 Task: Create Card Content Performance Review in Board Digital Marketing Platforms and Tools to Workspace Alternative Dispute Resolution Services. Create Card Life Coaching Review in Board Diversity and Inclusion Employee Training and Education to Workspace Alternative Dispute Resolution Services. Create Card Content Optimization Review in Board Voice of Customer Customer Feedback and Complaint Analysis and Reporting to Workspace Alternative Dispute Resolution Services
Action: Mouse moved to (251, 197)
Screenshot: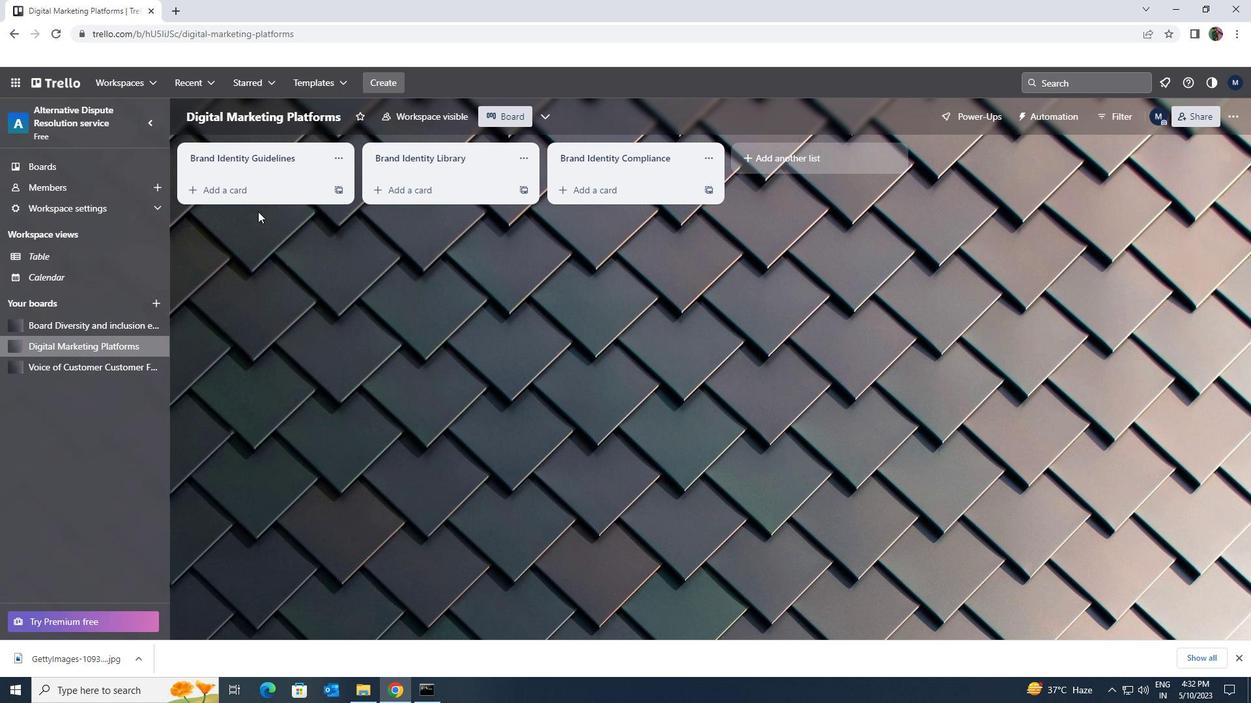 
Action: Mouse pressed left at (251, 197)
Screenshot: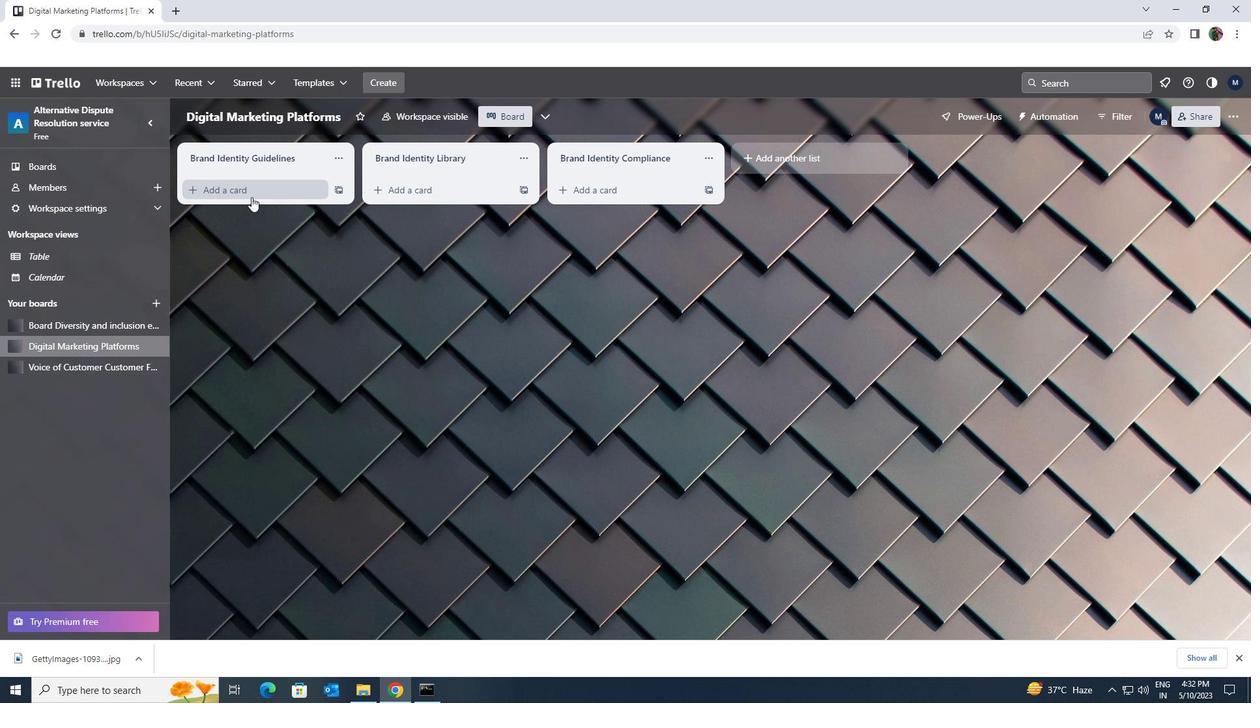 
Action: Mouse moved to (250, 195)
Screenshot: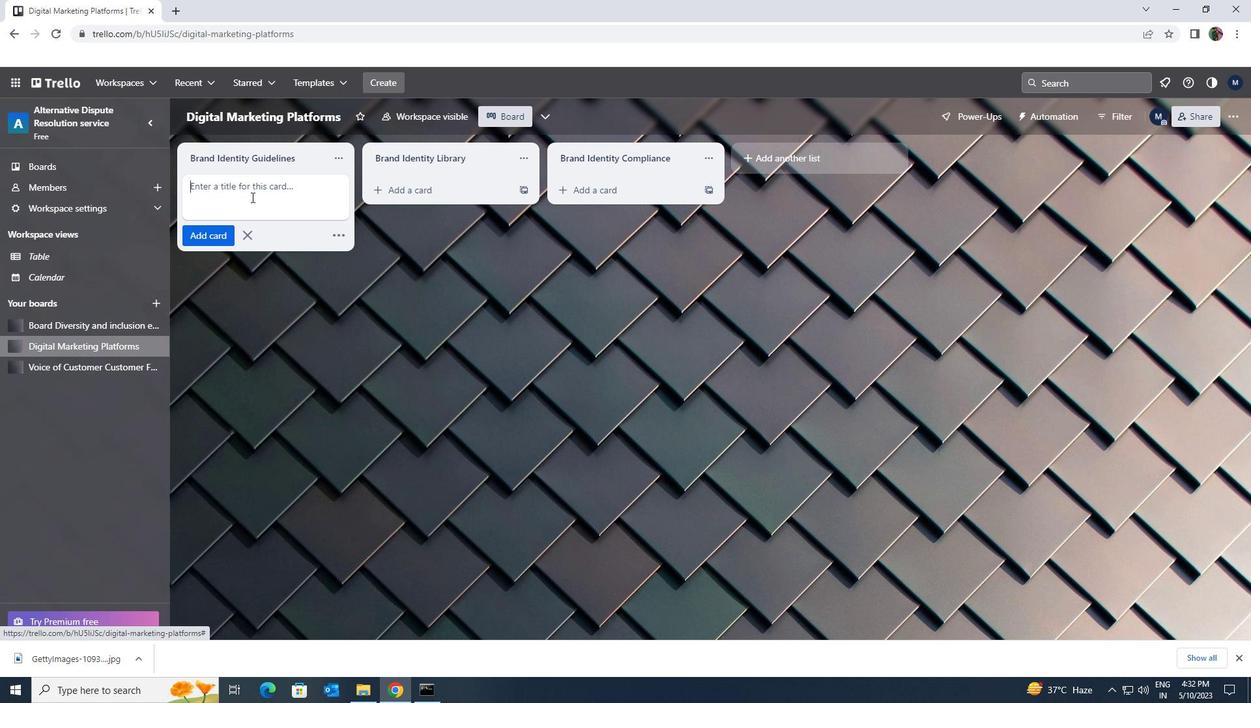 
Action: Key pressed <Key.shift>CONTENT<Key.space><Key.shift><Key.shift><Key.shift><Key.shift>PERFORMANCE<Key.space><Key.shift><Key.shift><Key.shift>REVIEW
Screenshot: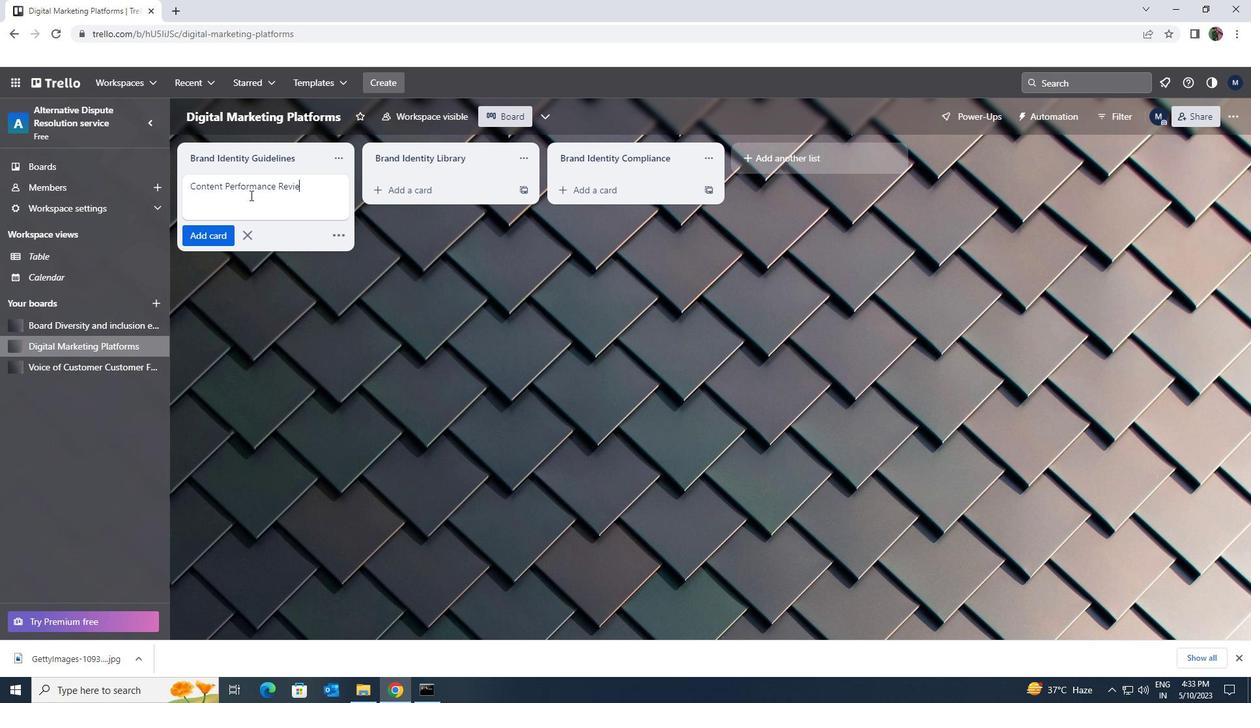 
Action: Mouse moved to (224, 236)
Screenshot: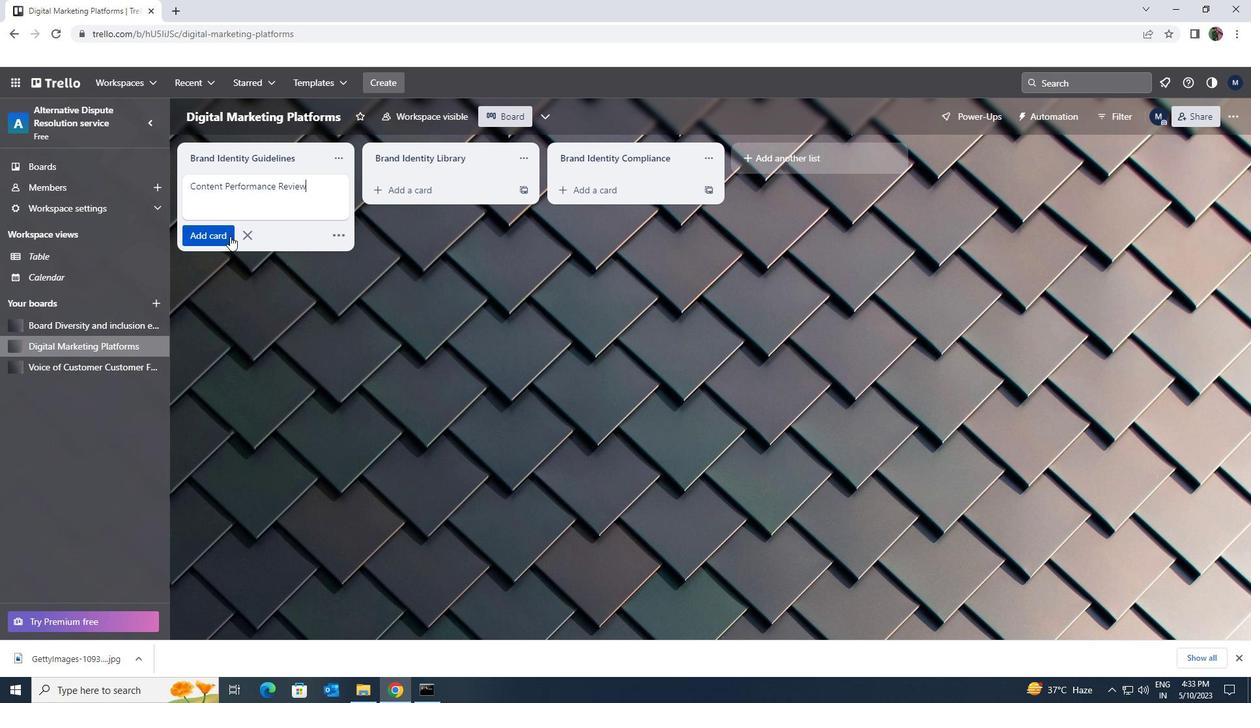 
Action: Mouse pressed left at (224, 236)
Screenshot: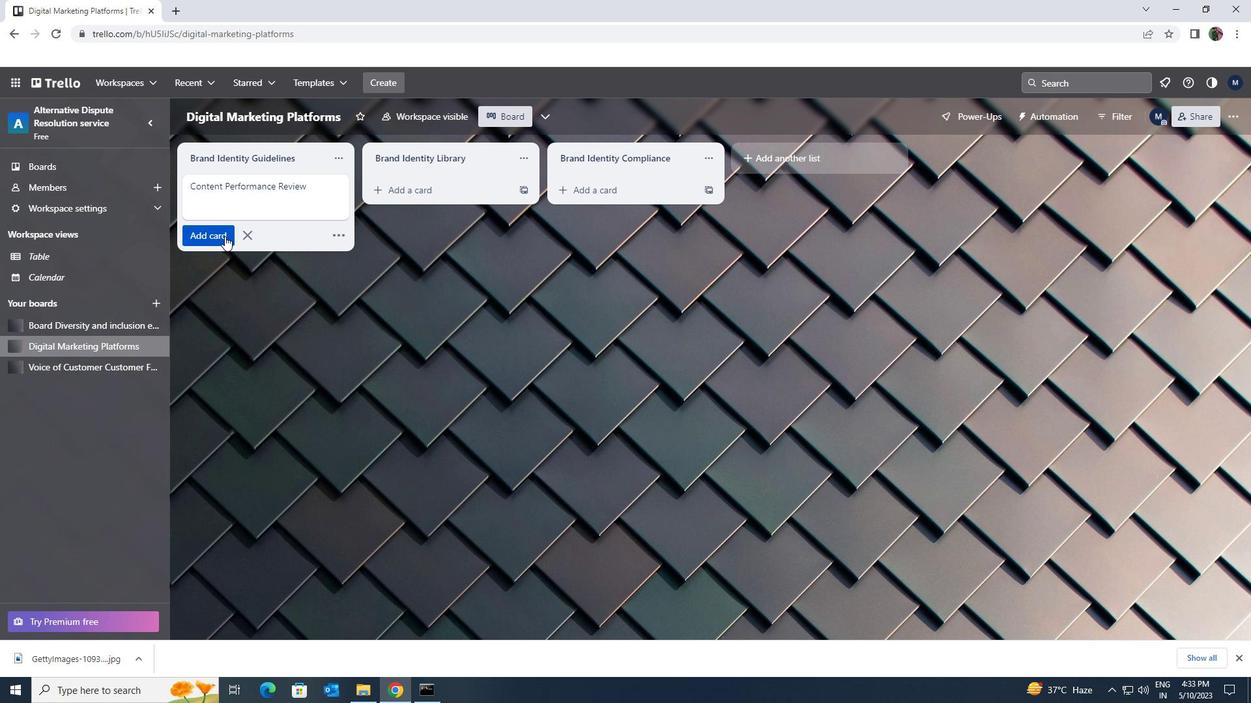
Action: Mouse moved to (61, 323)
Screenshot: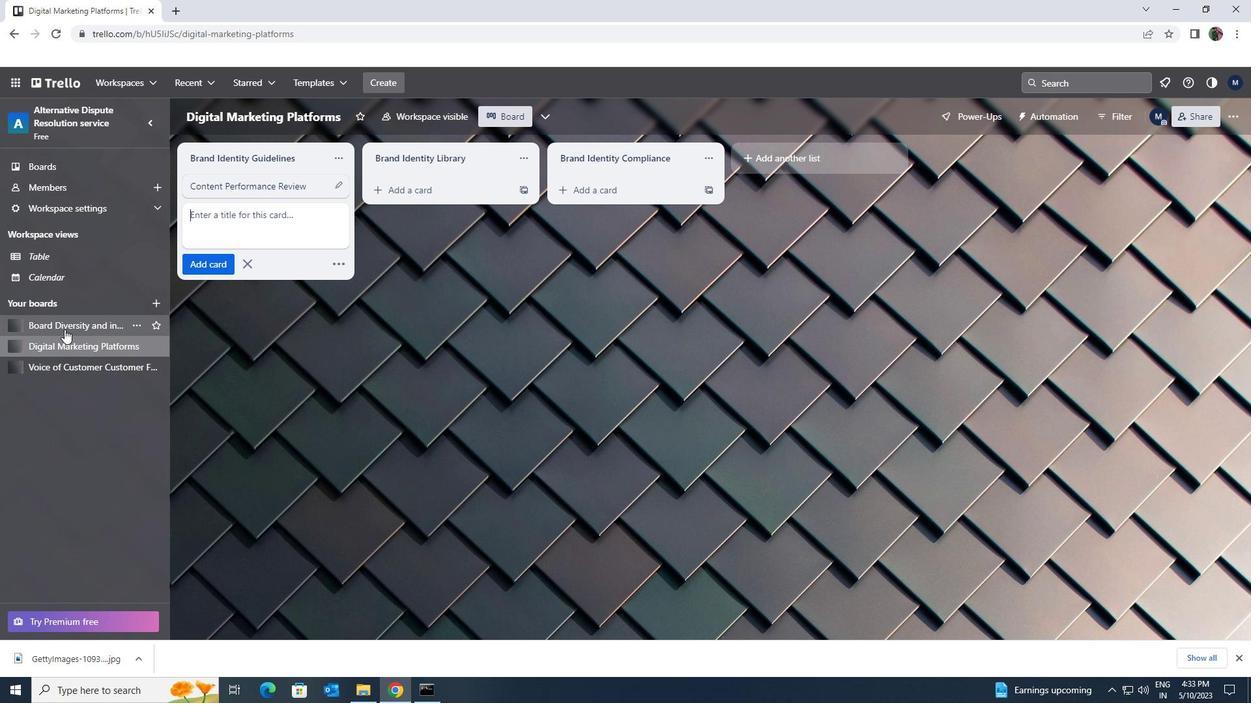 
Action: Mouse pressed left at (61, 323)
Screenshot: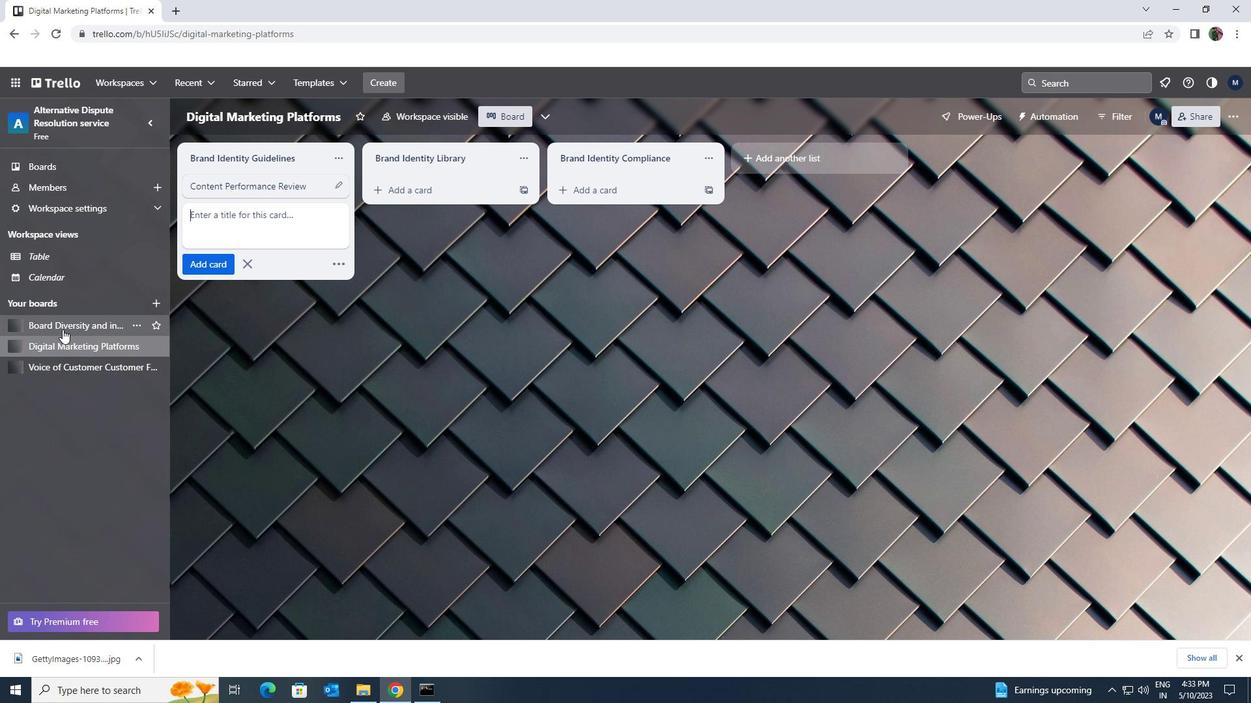 
Action: Mouse moved to (213, 188)
Screenshot: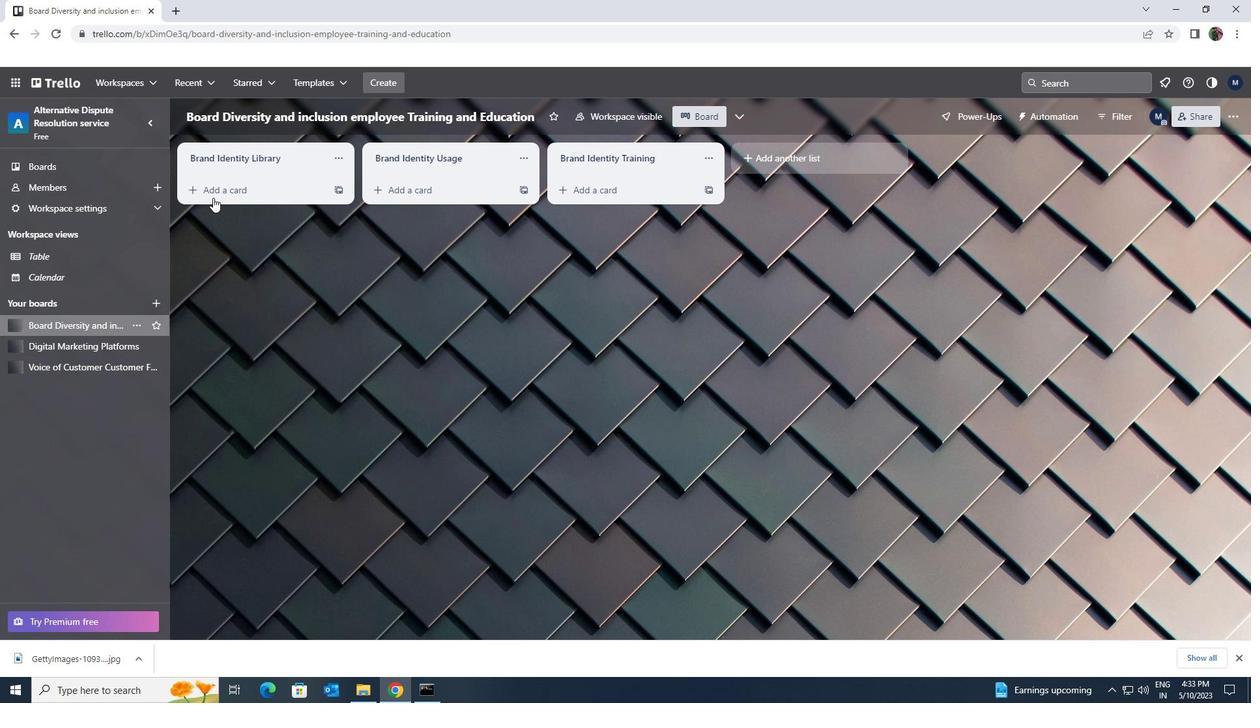 
Action: Mouse pressed left at (213, 188)
Screenshot: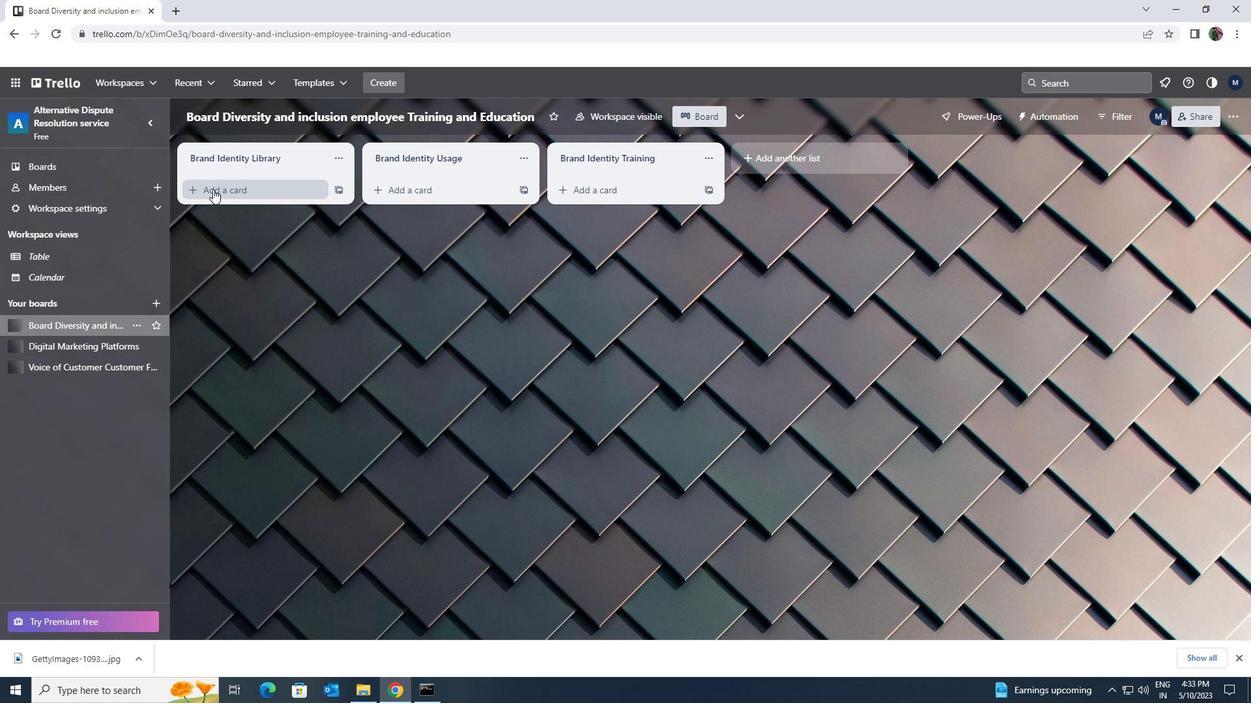 
Action: Mouse moved to (216, 189)
Screenshot: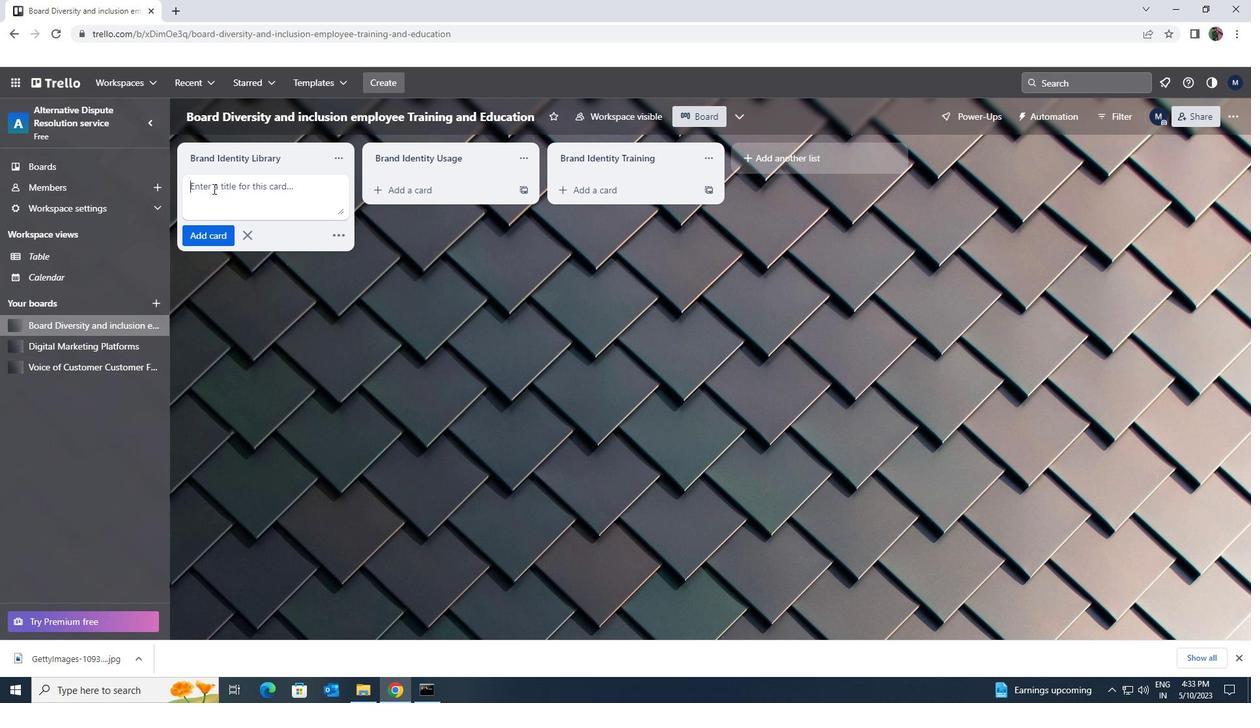
Action: Key pressed <Key.shift>LIFE<Key.space><Key.shift>COACHING<Key.space><Key.shift>REVIEW
Screenshot: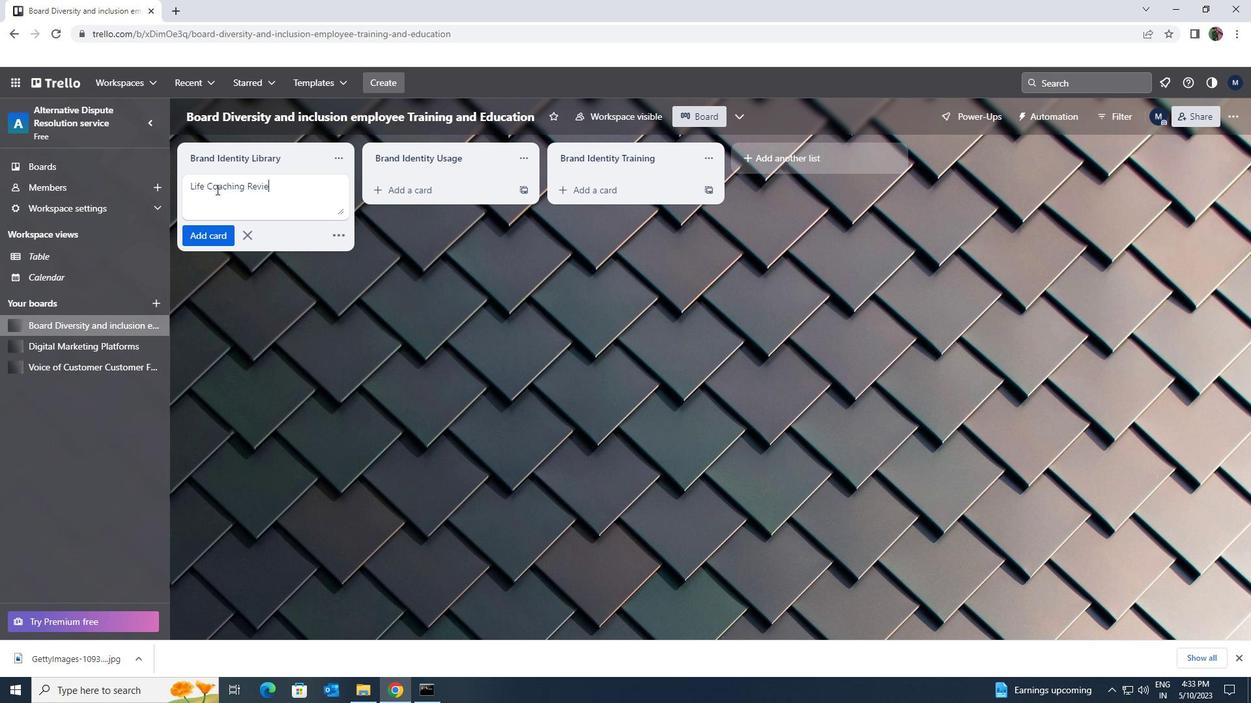 
Action: Mouse moved to (222, 231)
Screenshot: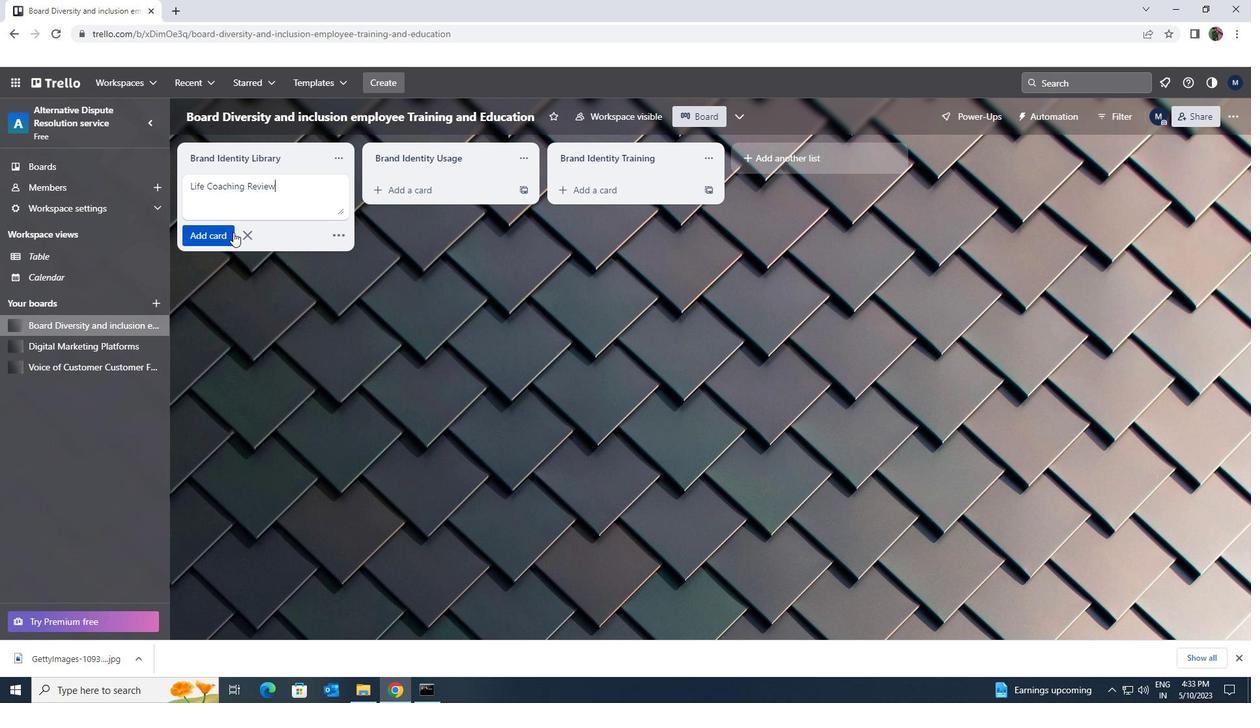 
Action: Mouse pressed left at (222, 231)
Screenshot: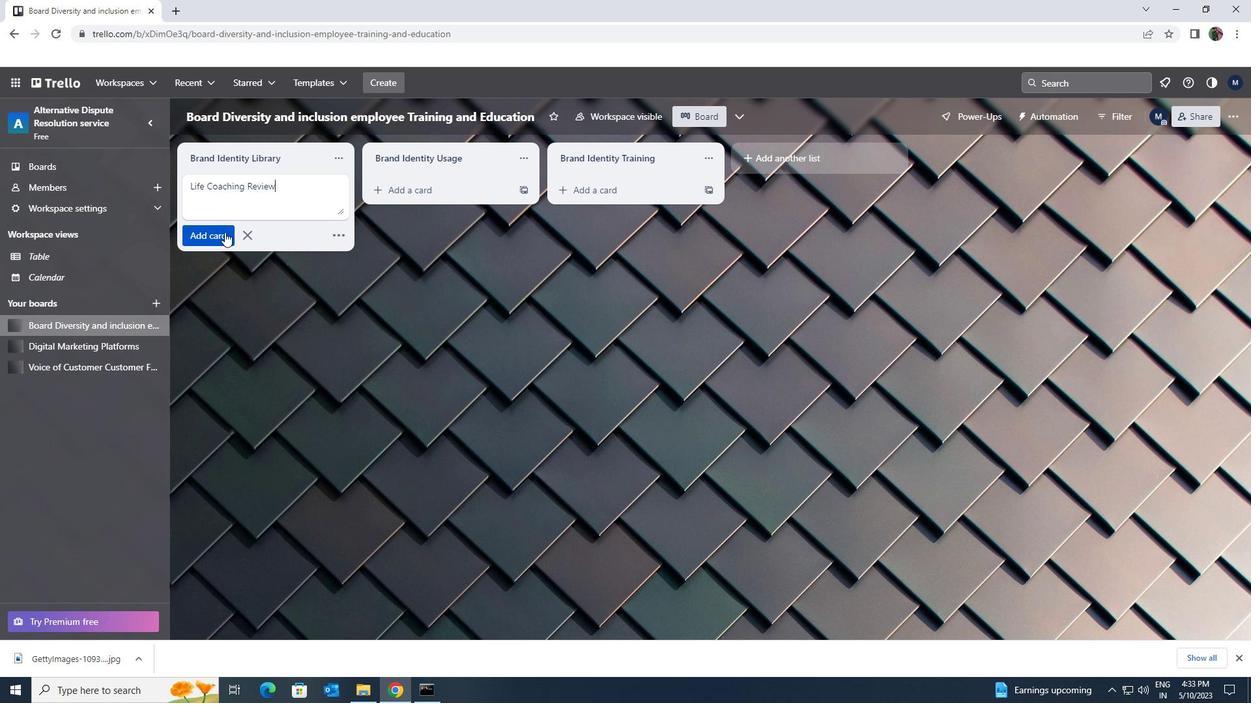 
Action: Mouse moved to (76, 369)
Screenshot: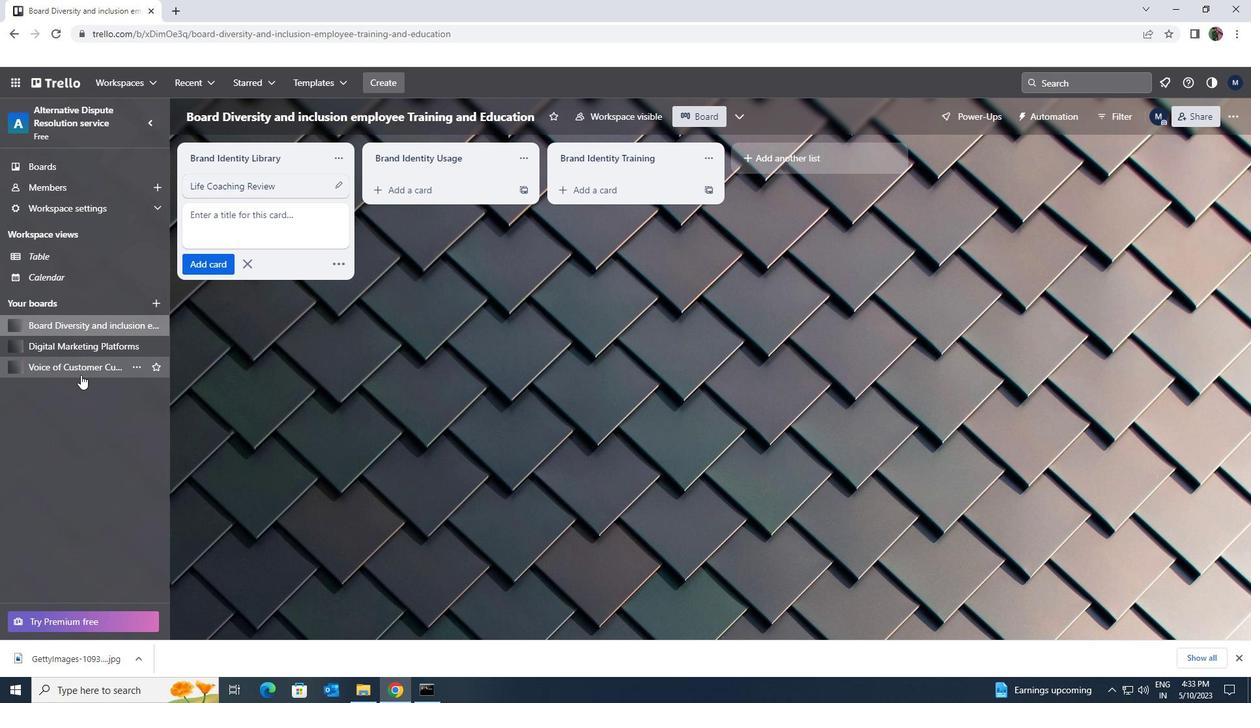 
Action: Mouse pressed left at (76, 369)
Screenshot: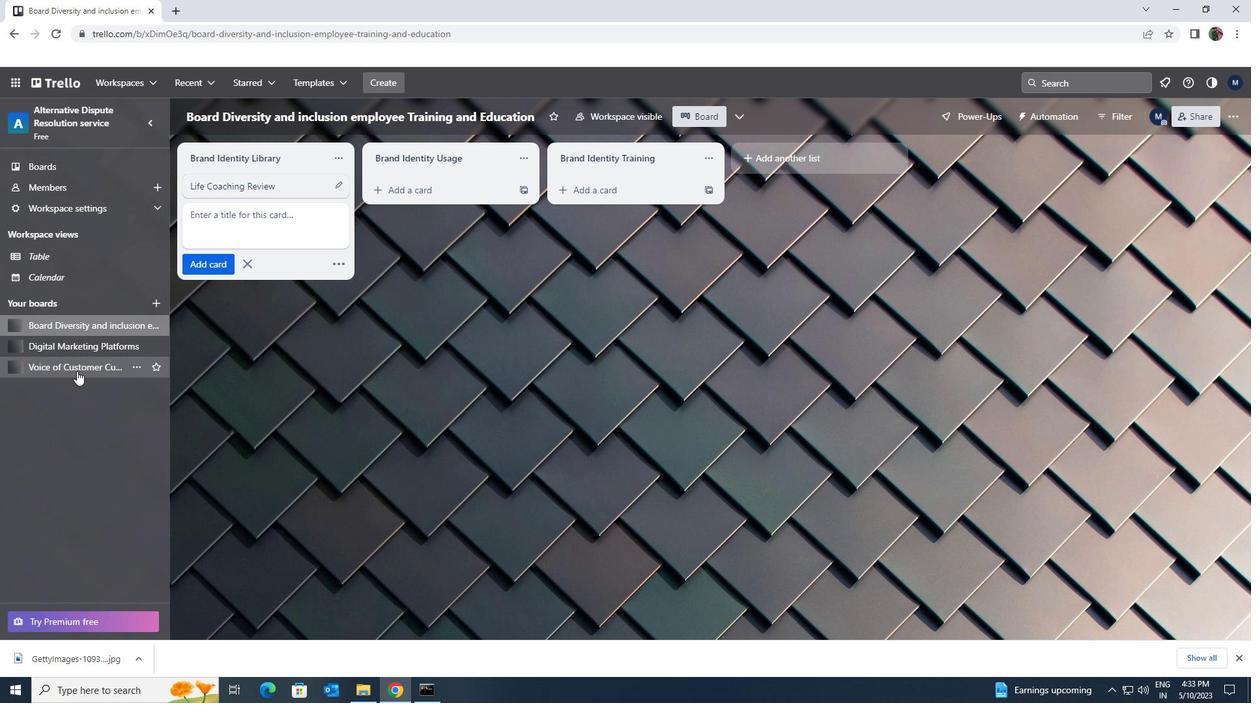 
Action: Mouse moved to (223, 196)
Screenshot: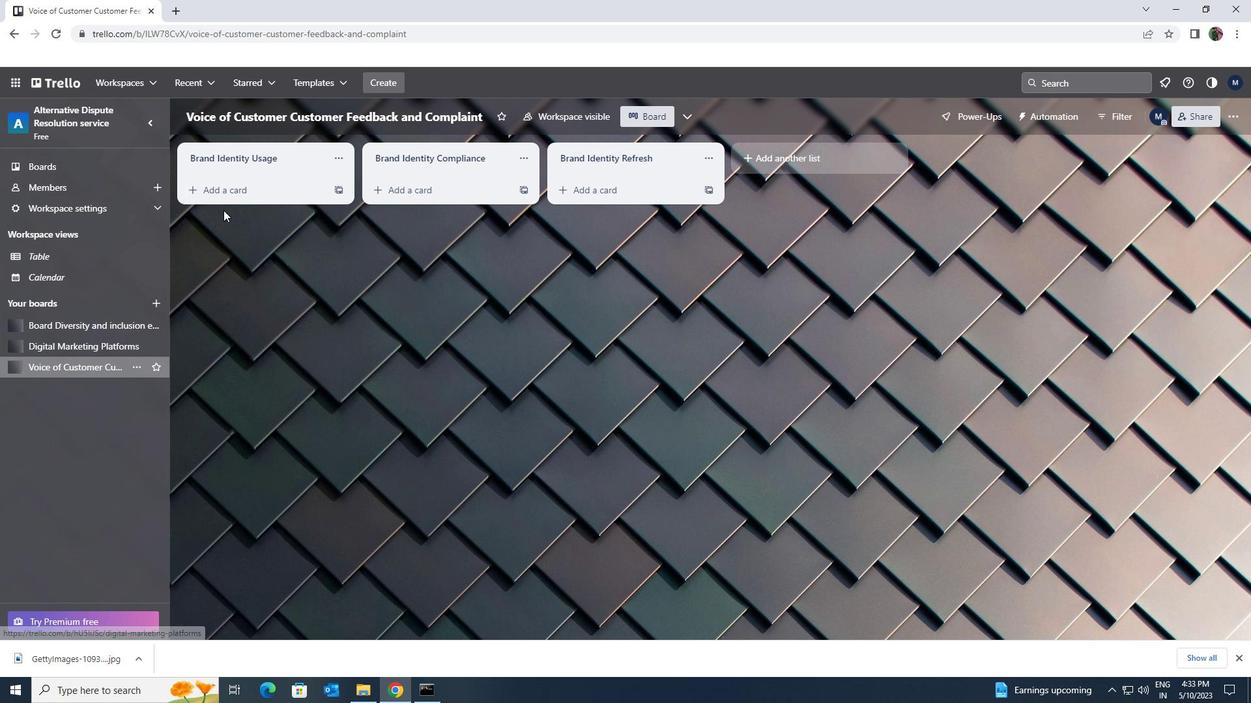 
Action: Mouse pressed left at (223, 196)
Screenshot: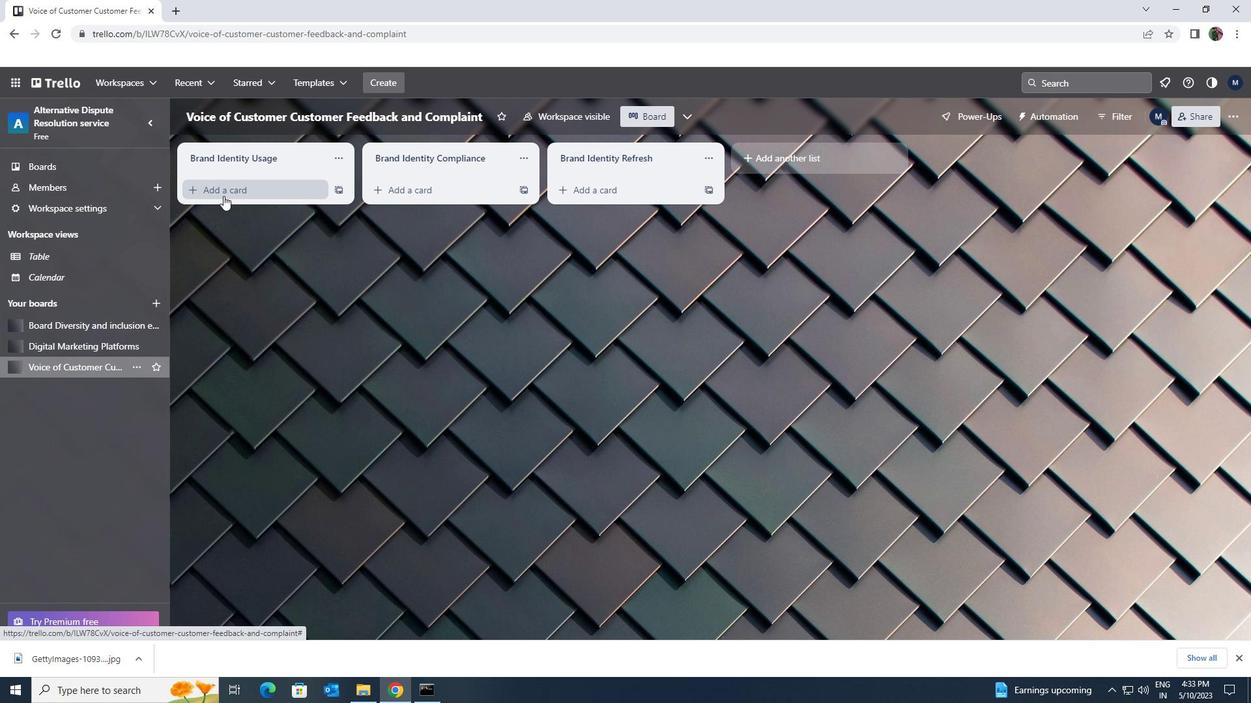 
Action: Mouse moved to (225, 198)
Screenshot: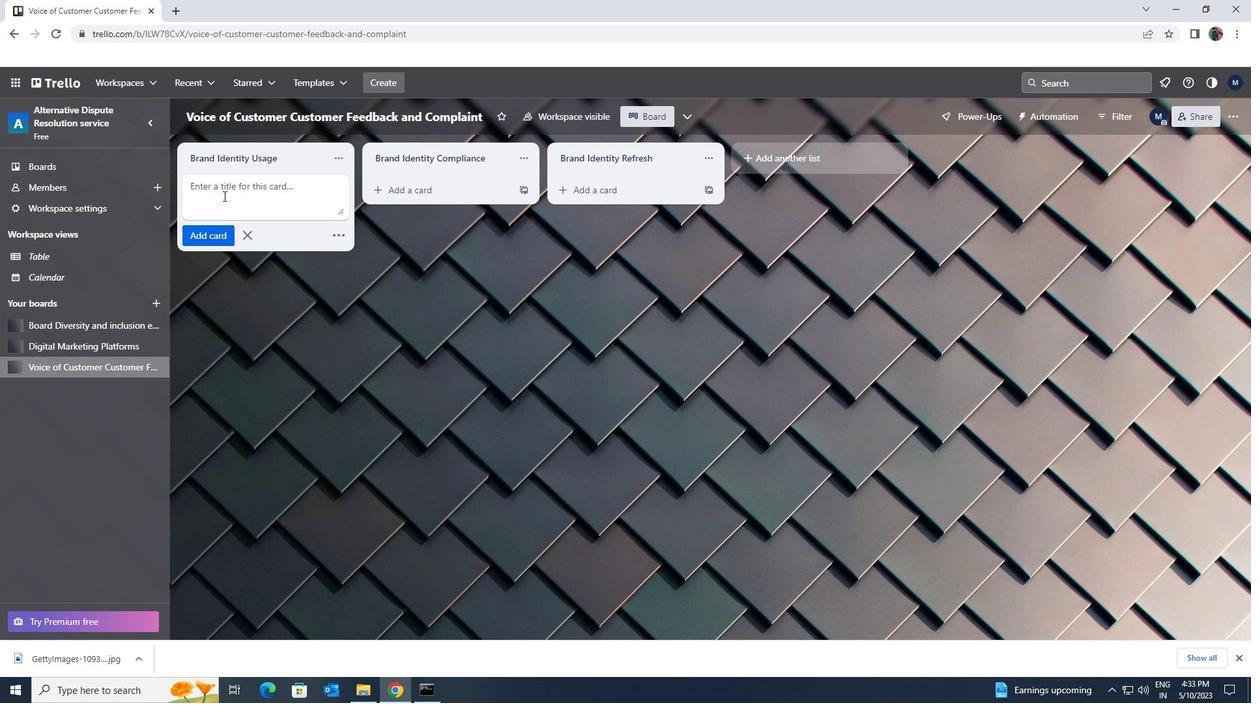 
Action: Key pressed <Key.shift><Key.shift><Key.shift>CONTENT<Key.space><Key.shift>PO<Key.backspace><Key.backspace><Key.shift>OPTIMIZATION
Screenshot: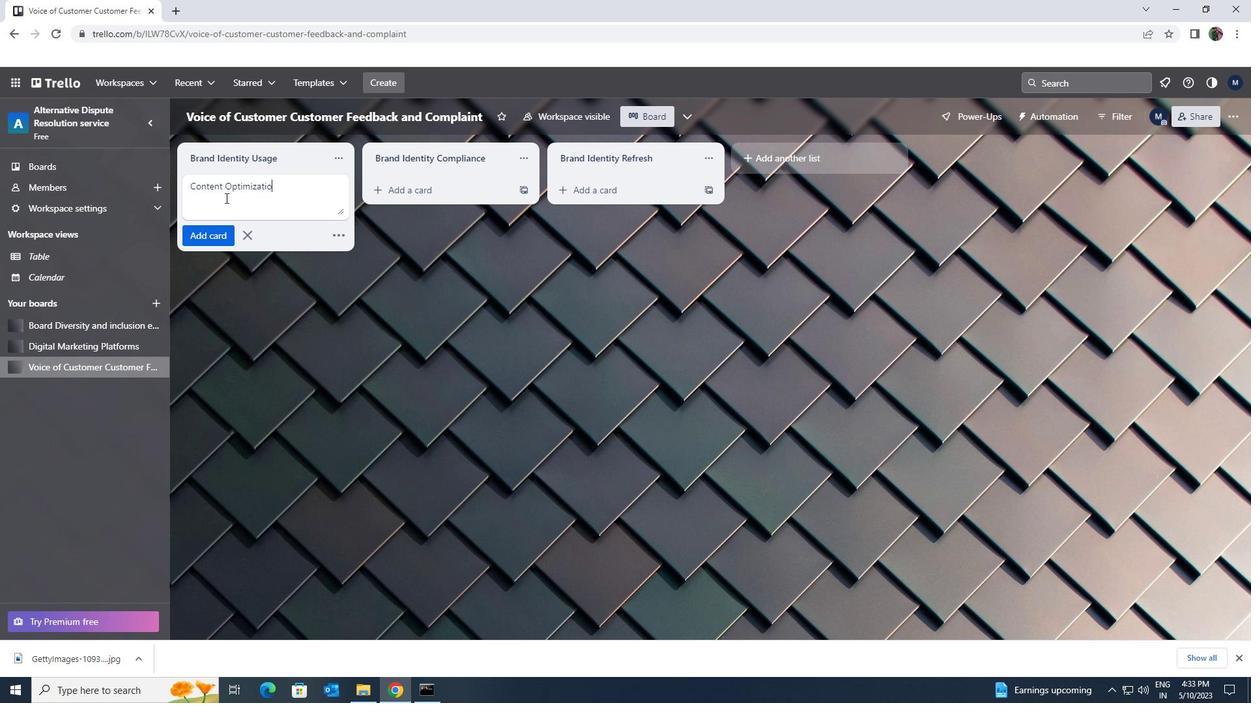 
Action: Mouse moved to (240, 197)
Screenshot: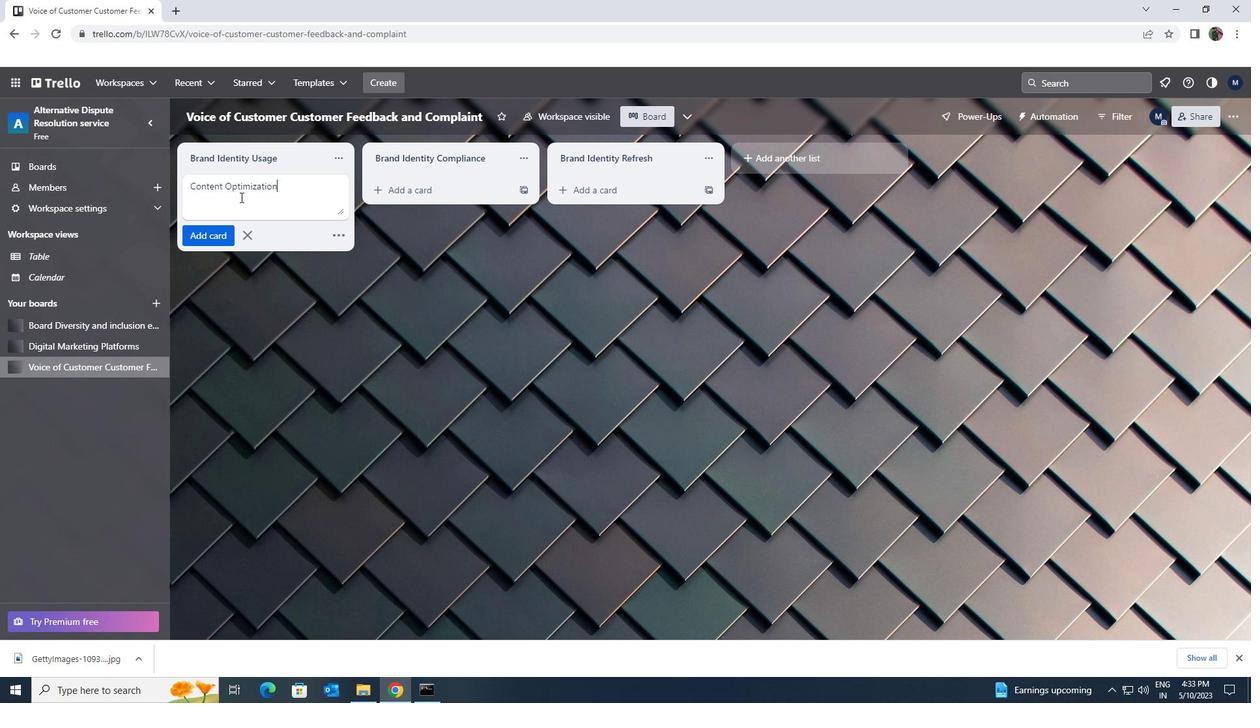 
Action: Key pressed <Key.space>
Screenshot: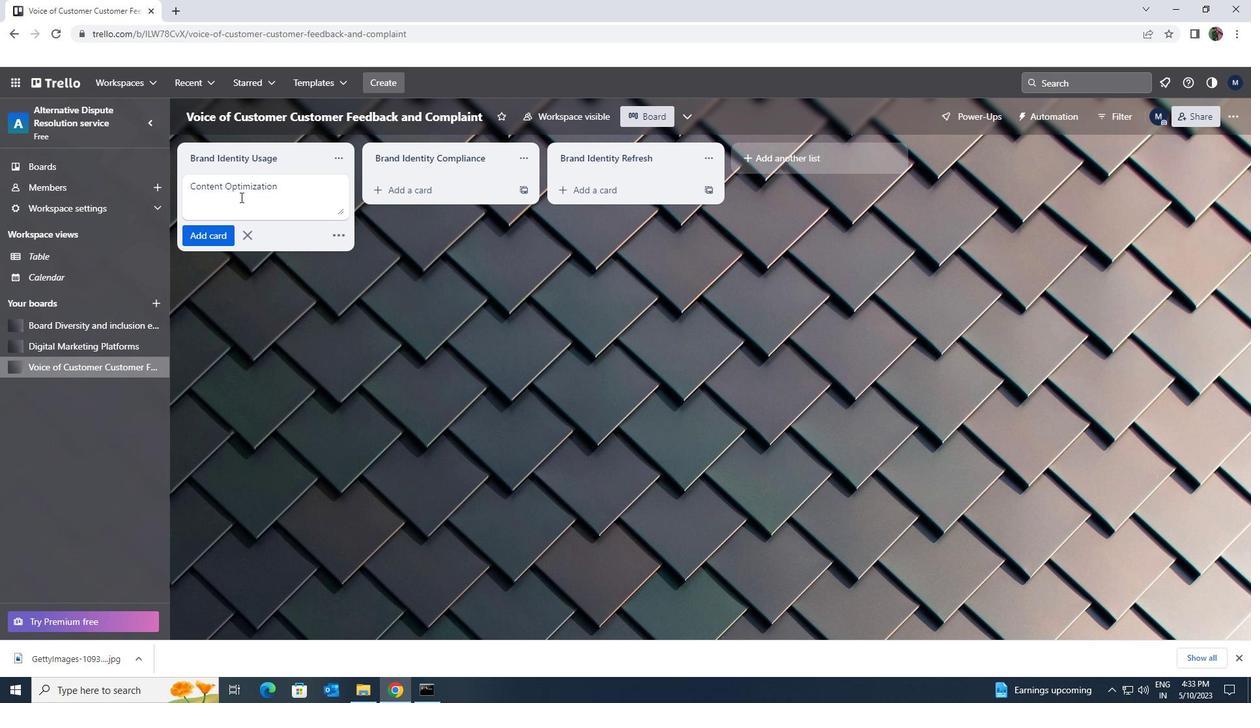 
Action: Mouse moved to (240, 198)
Screenshot: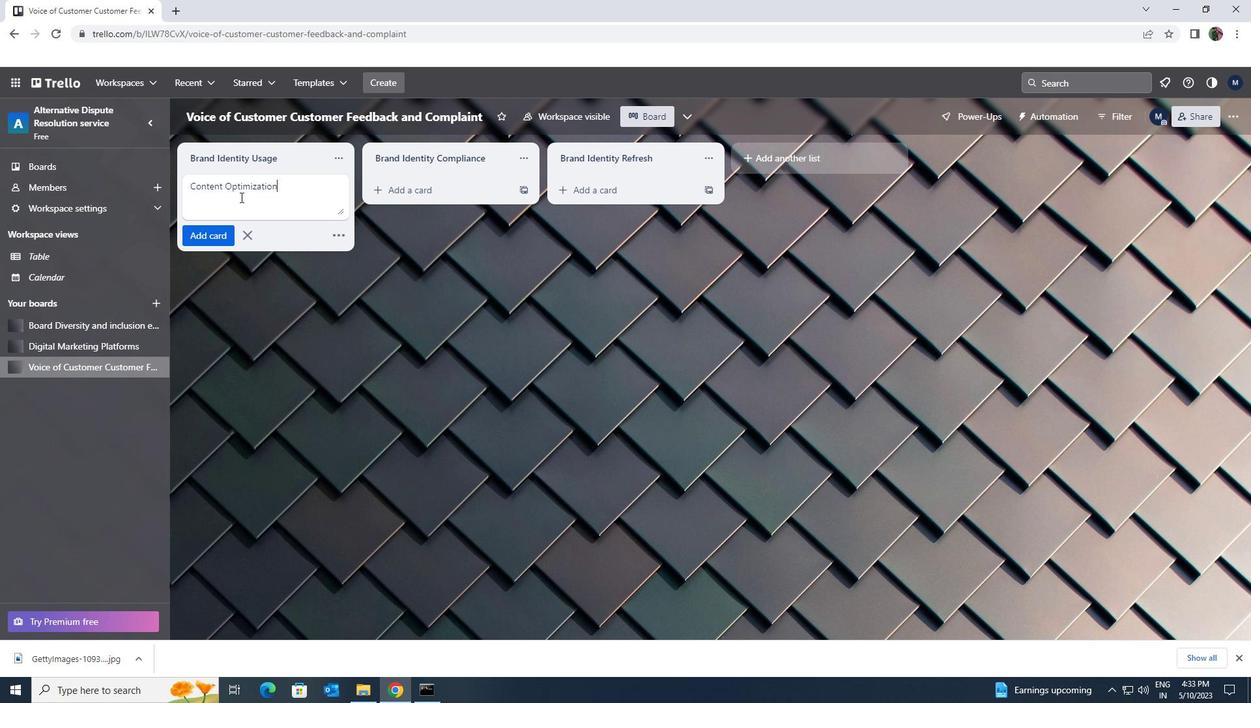 
Action: Key pressed <Key.shift>REVIEW
Screenshot: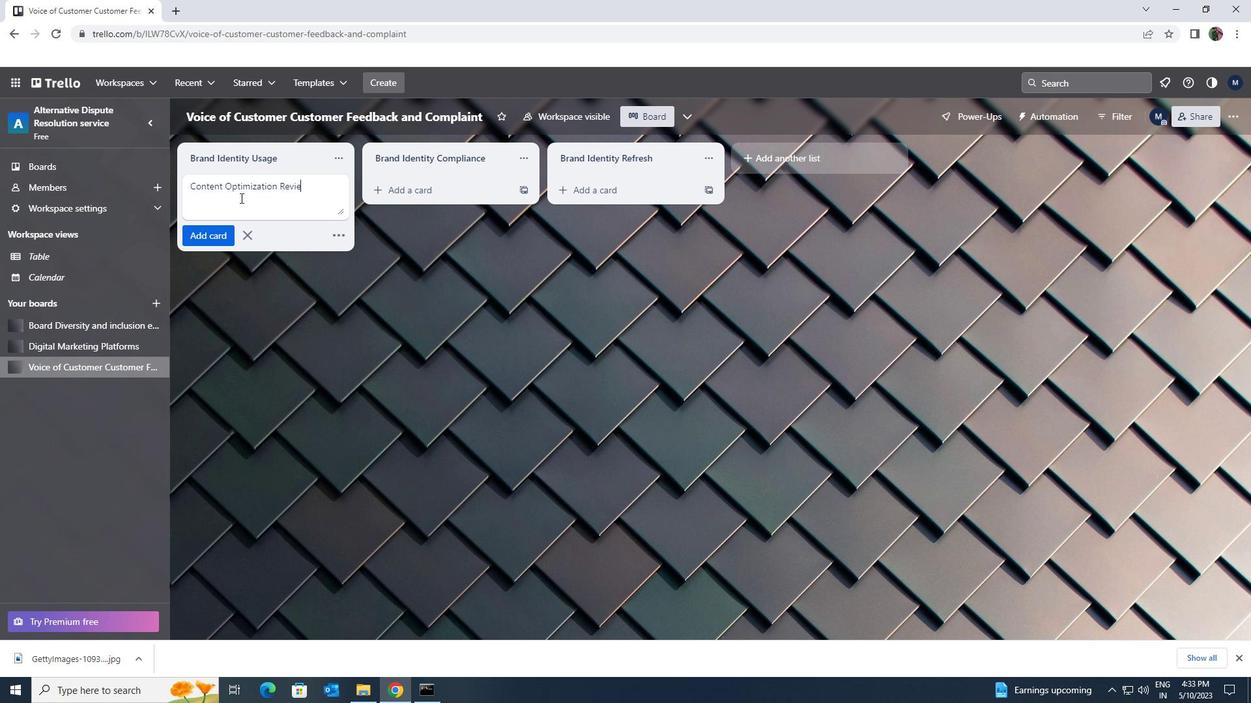 
Action: Mouse moved to (226, 234)
Screenshot: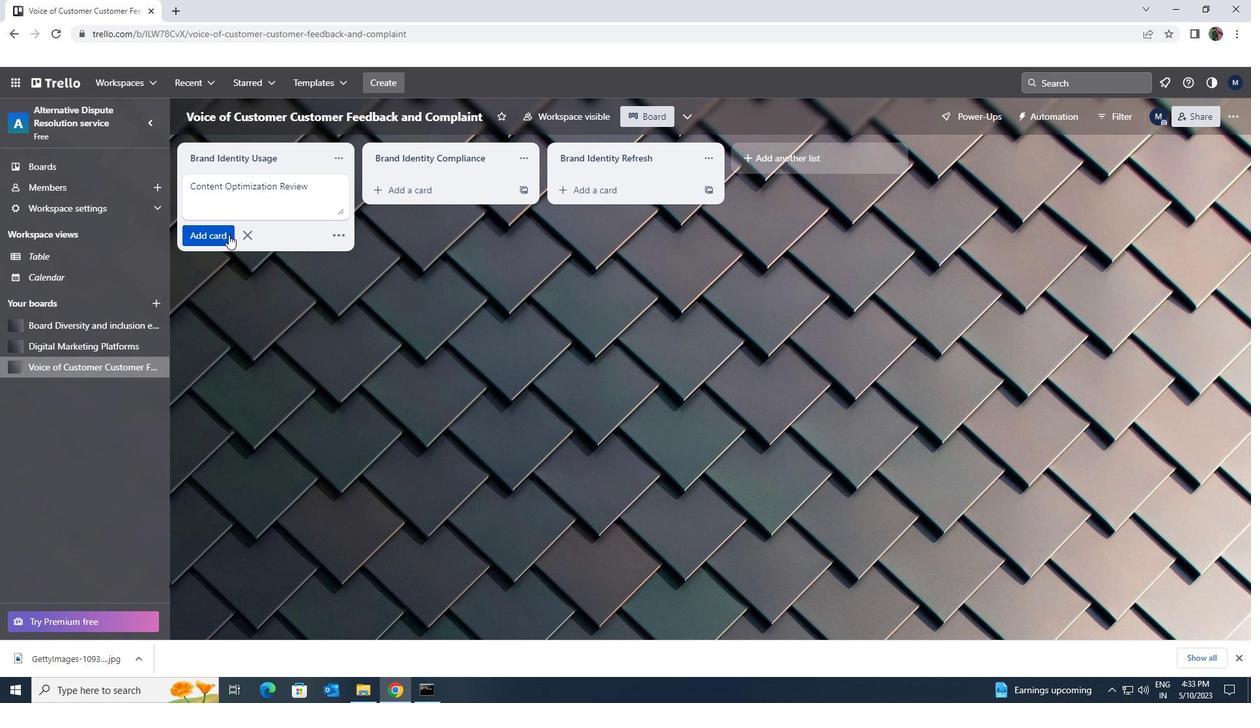 
Action: Mouse pressed left at (226, 234)
Screenshot: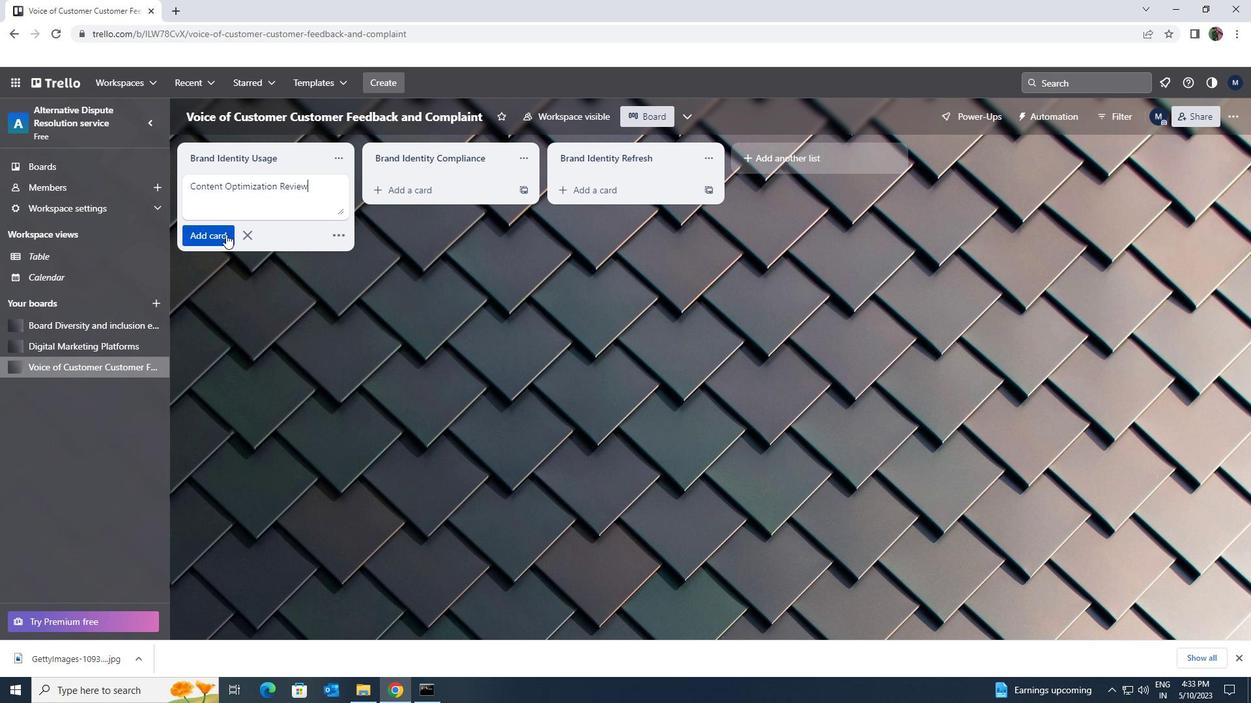 
Action: Mouse moved to (224, 234)
Screenshot: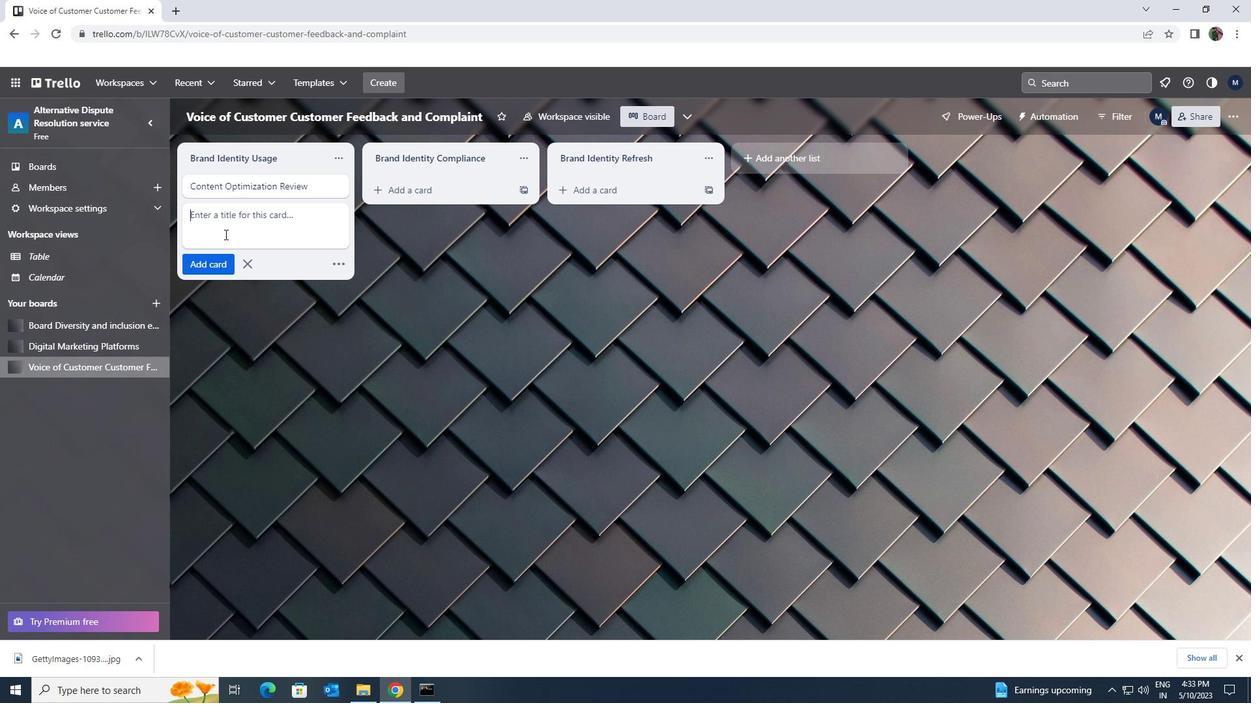 
